 Task: Set the Zendesk staus "Invisible".
Action: Mouse moved to (939, 135)
Screenshot: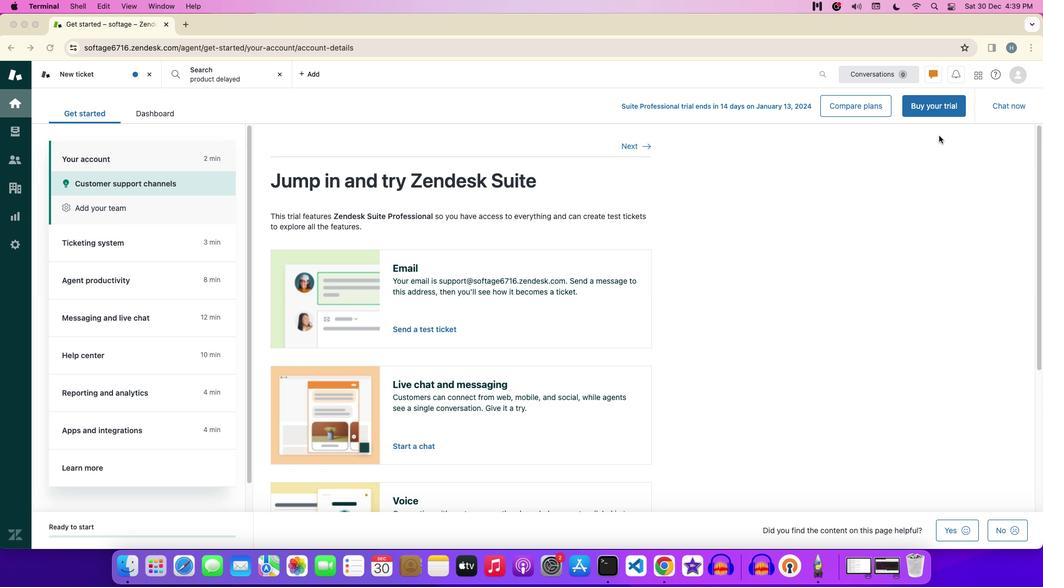 
Action: Mouse pressed left at (939, 135)
Screenshot: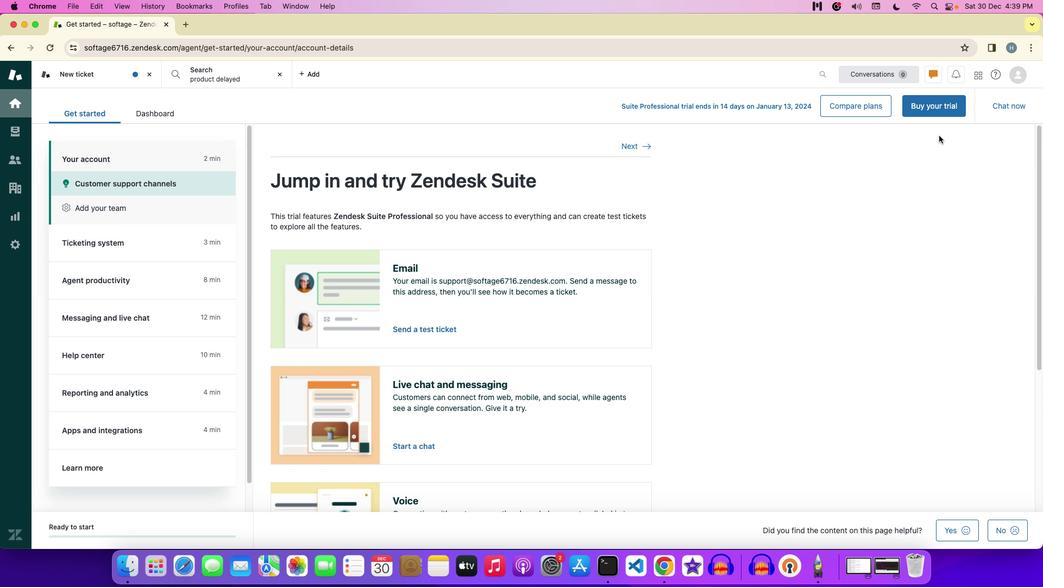 
Action: Mouse moved to (933, 72)
Screenshot: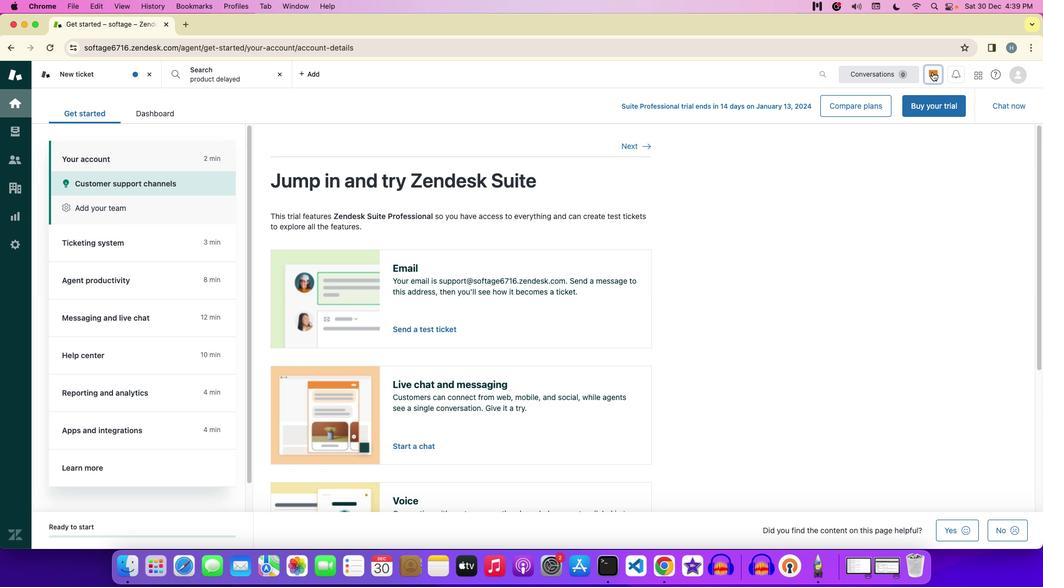 
Action: Mouse pressed left at (933, 72)
Screenshot: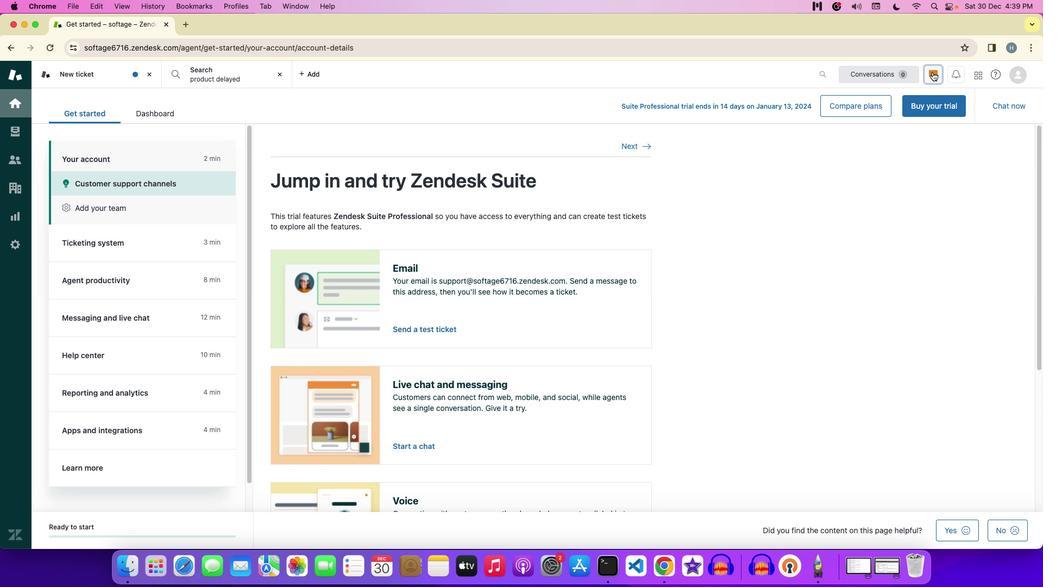 
Action: Mouse moved to (933, 139)
Screenshot: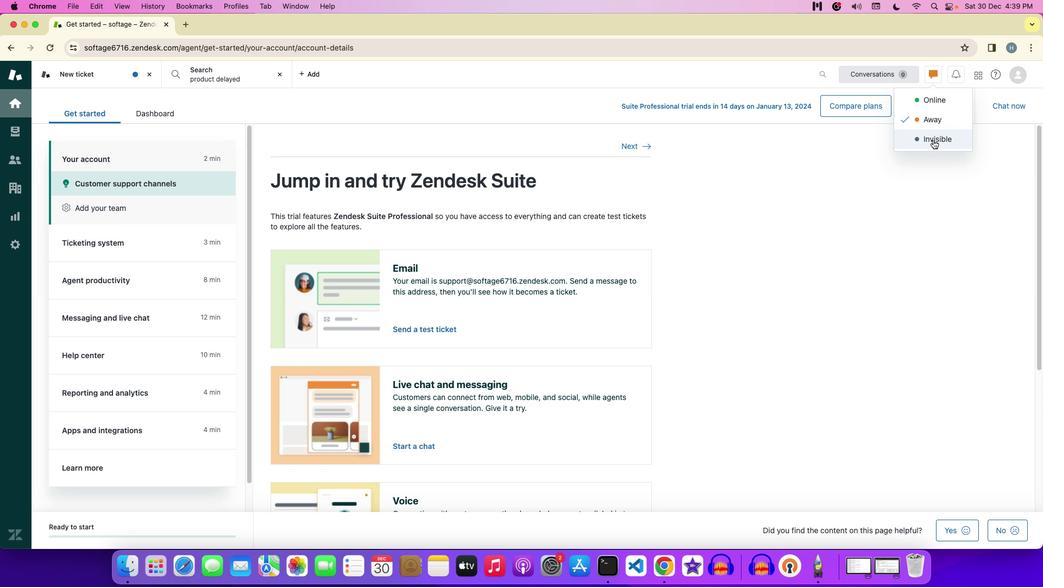 
Action: Mouse pressed left at (933, 139)
Screenshot: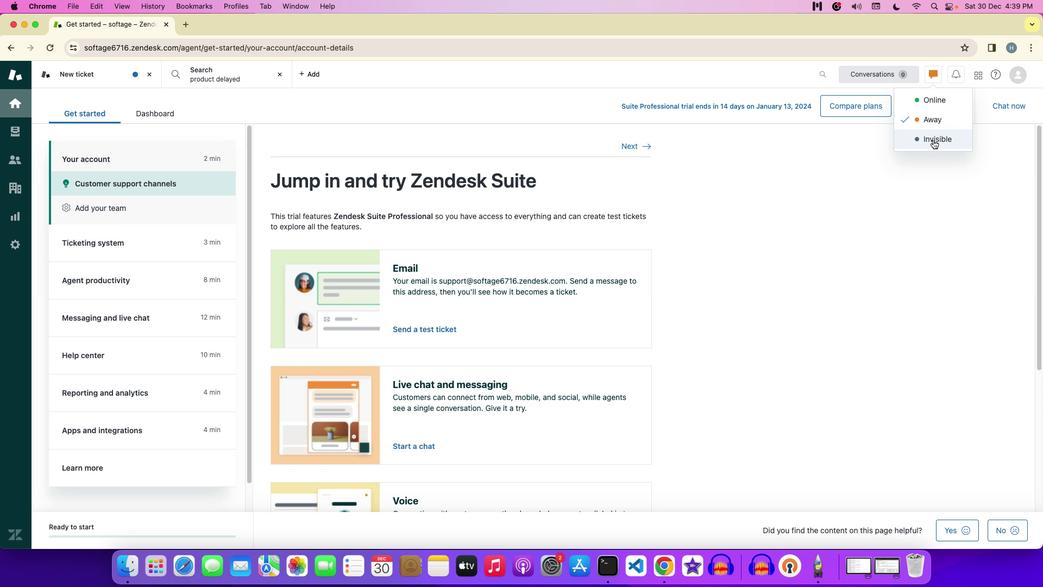 
